 Task: Toggle the restore forward ports option in the remote.
Action: Mouse moved to (16, 483)
Screenshot: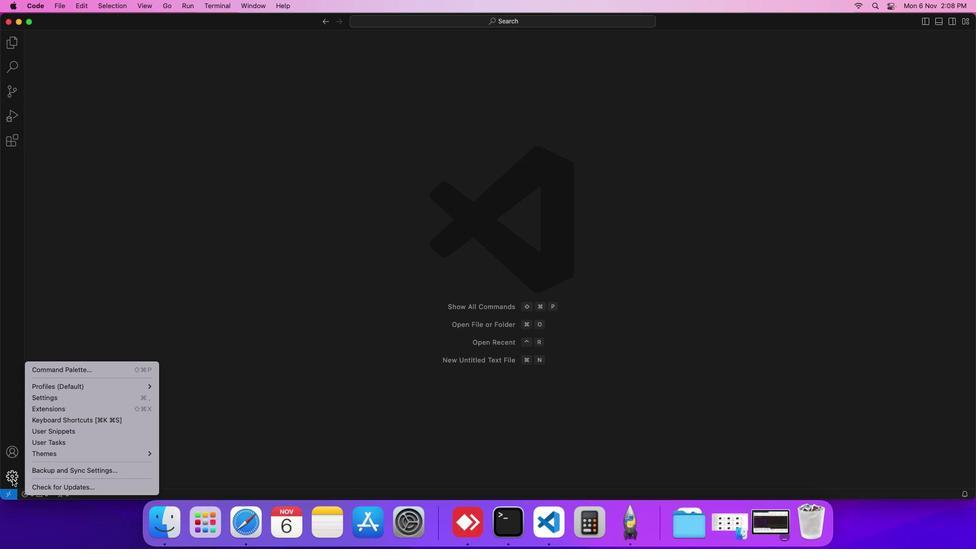 
Action: Mouse pressed left at (16, 483)
Screenshot: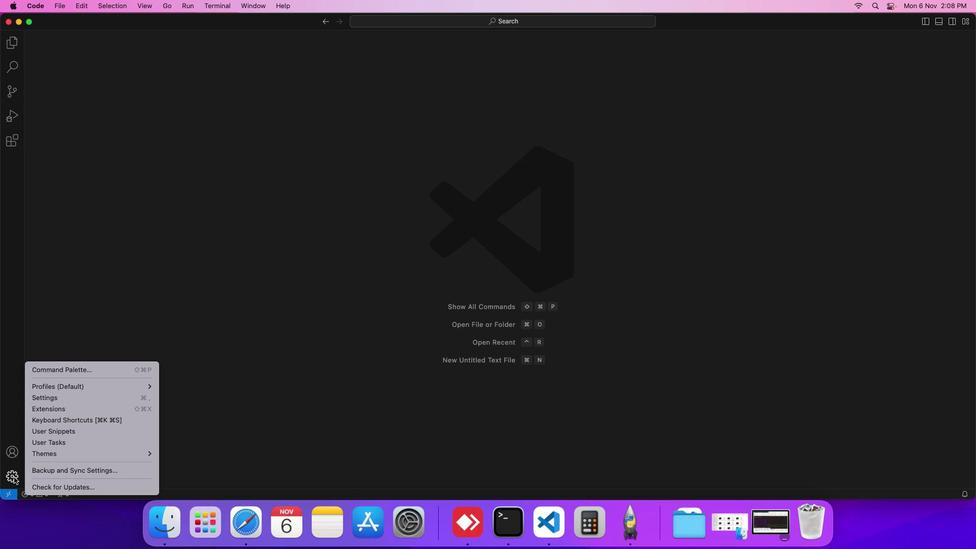 
Action: Mouse moved to (59, 405)
Screenshot: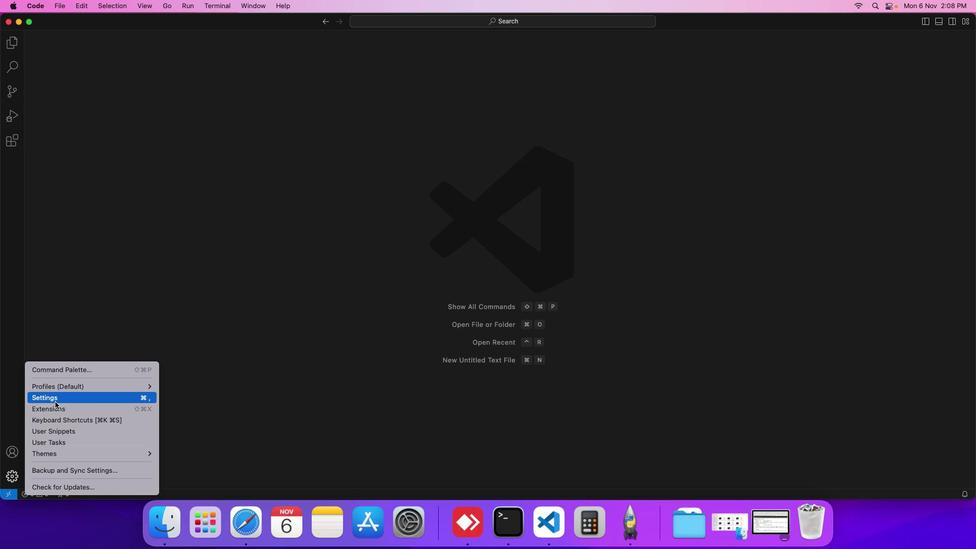 
Action: Mouse pressed left at (59, 405)
Screenshot: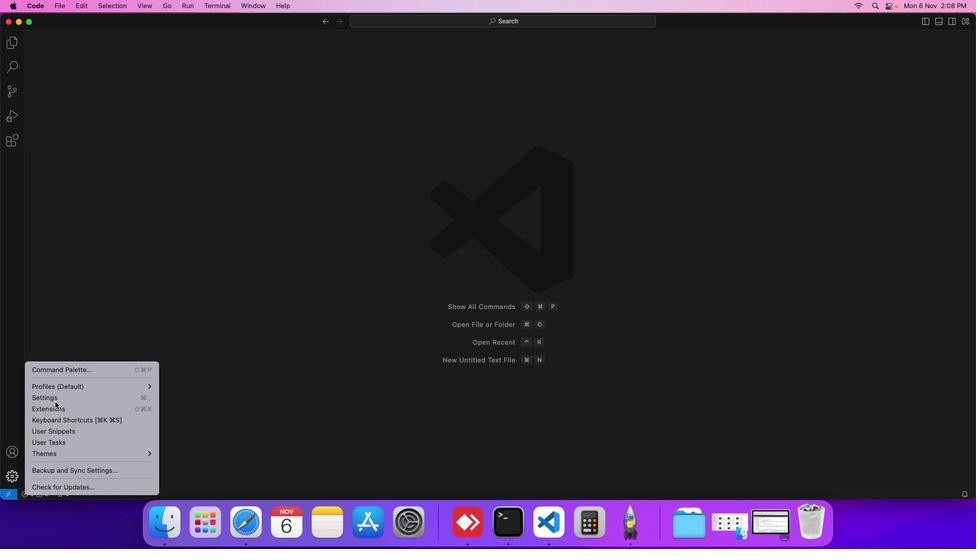 
Action: Mouse moved to (246, 154)
Screenshot: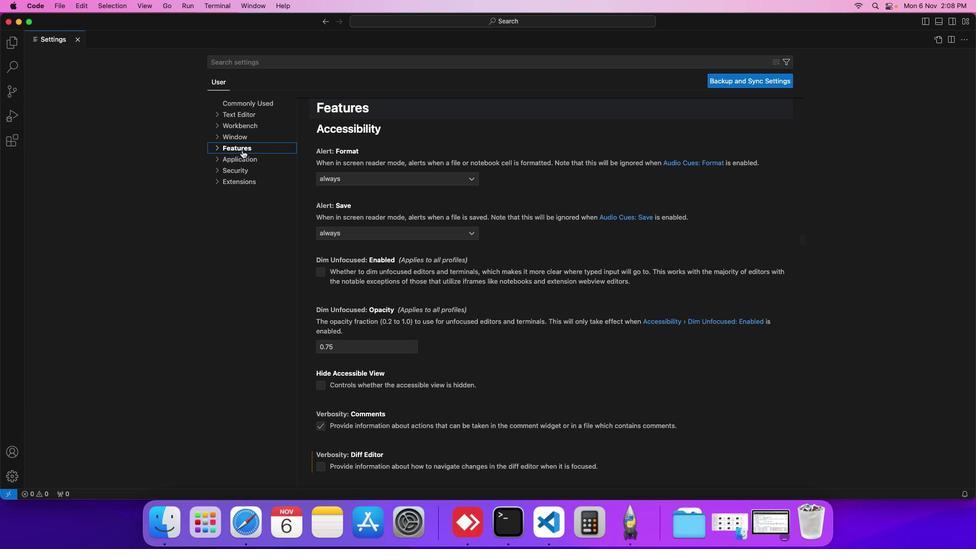 
Action: Mouse pressed left at (246, 154)
Screenshot: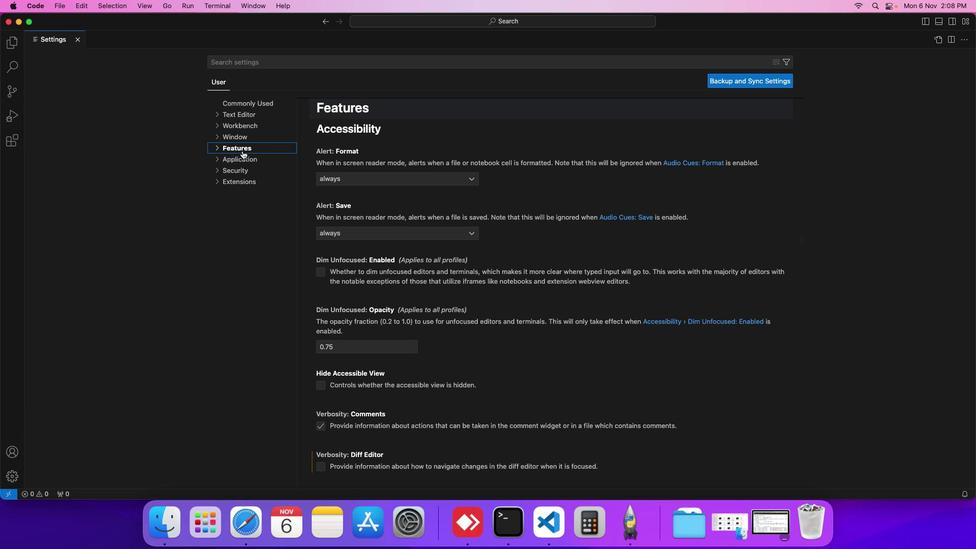 
Action: Mouse moved to (246, 299)
Screenshot: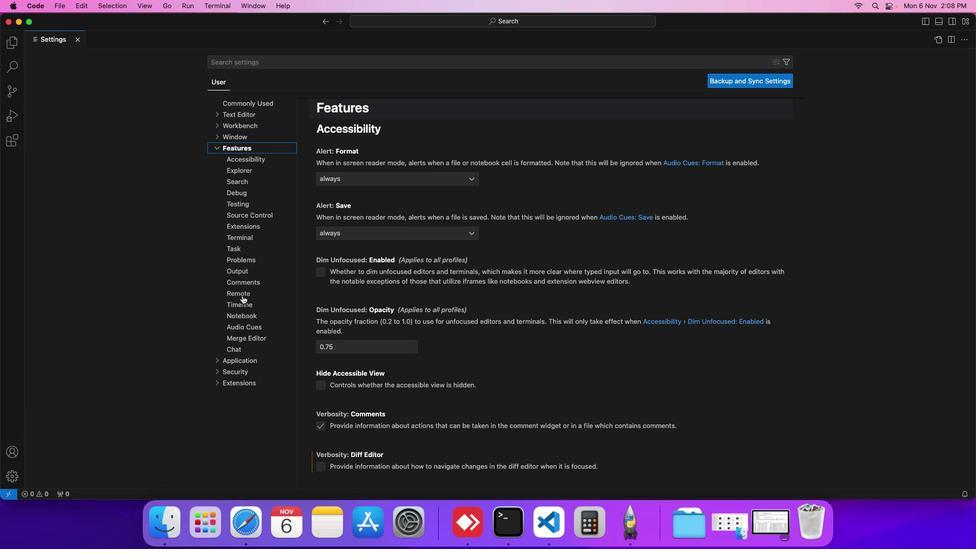 
Action: Mouse pressed left at (246, 299)
Screenshot: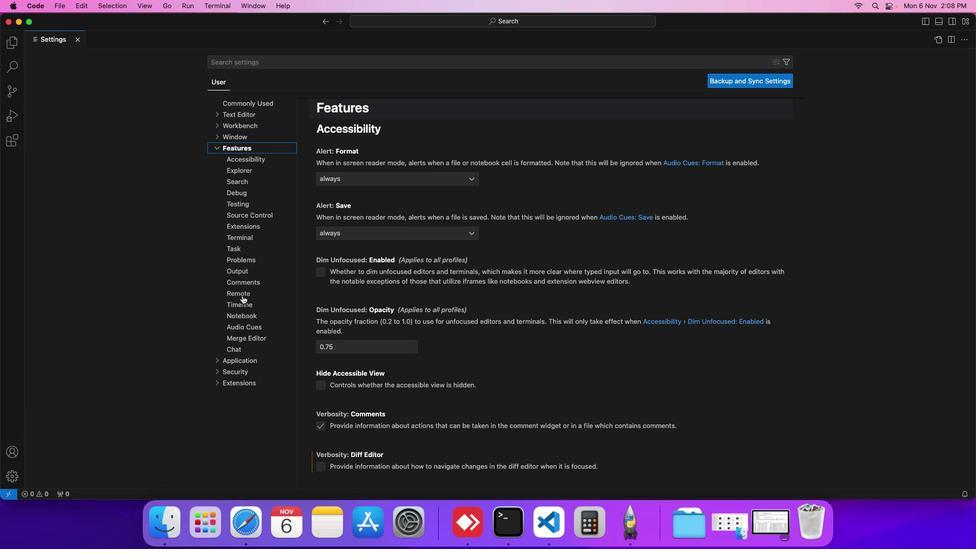 
Action: Mouse moved to (333, 296)
Screenshot: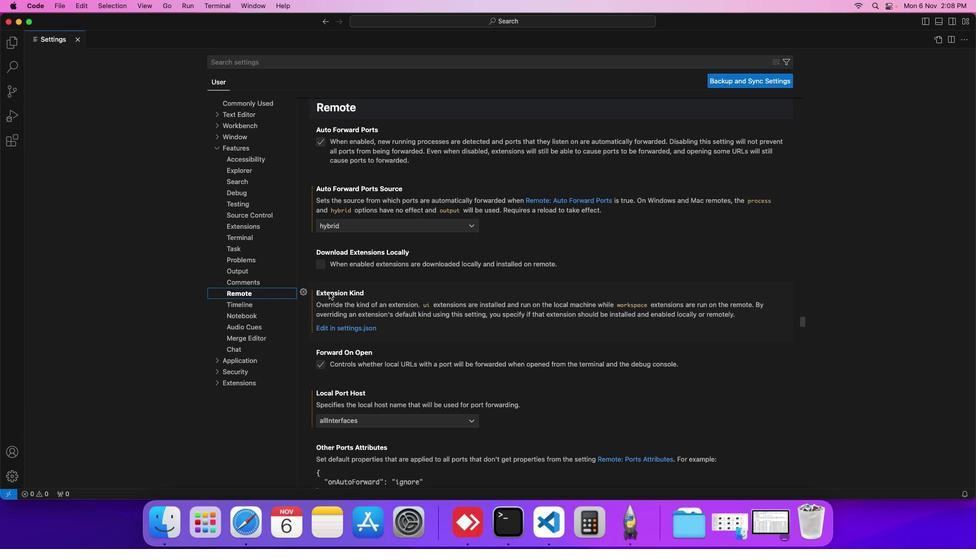 
Action: Mouse scrolled (333, 296) with delta (4, 3)
Screenshot: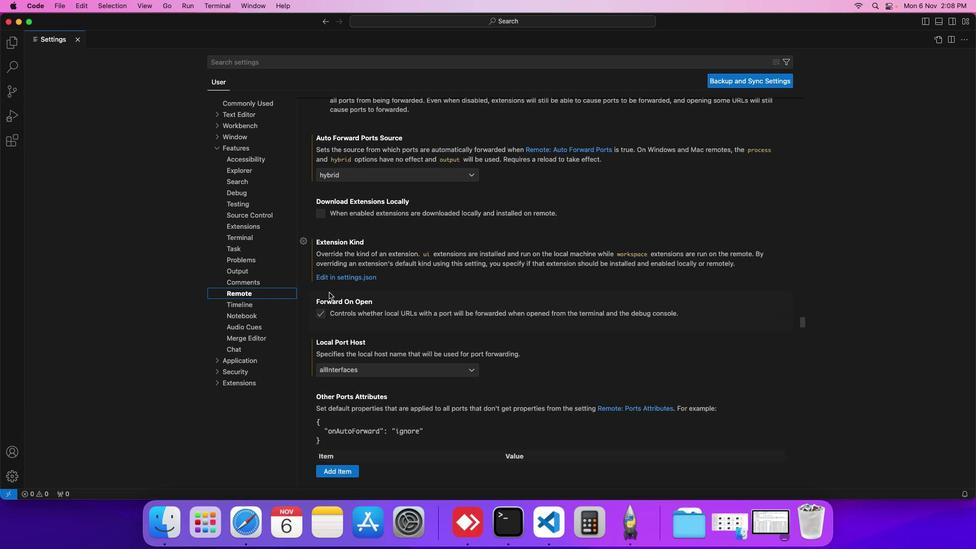 
Action: Mouse scrolled (333, 296) with delta (4, 3)
Screenshot: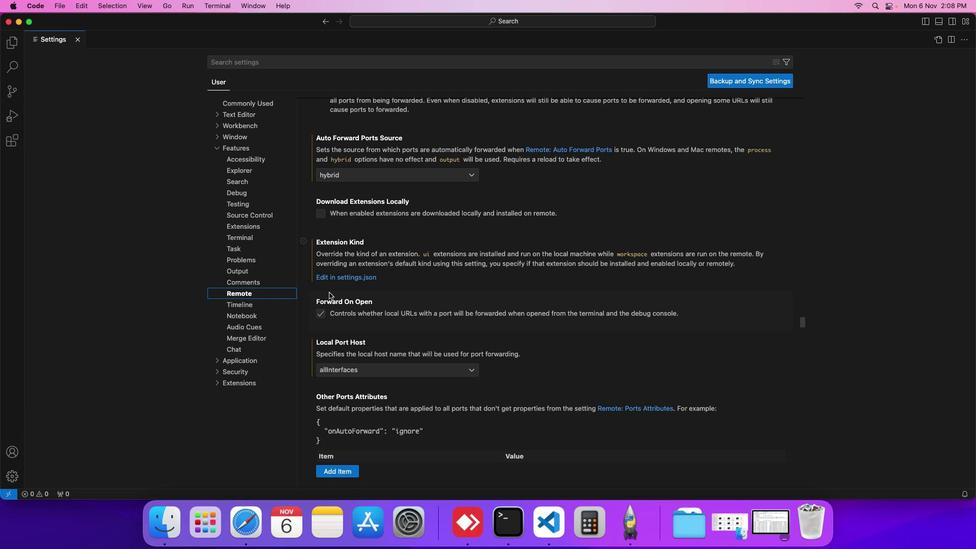 
Action: Mouse scrolled (333, 296) with delta (4, 3)
Screenshot: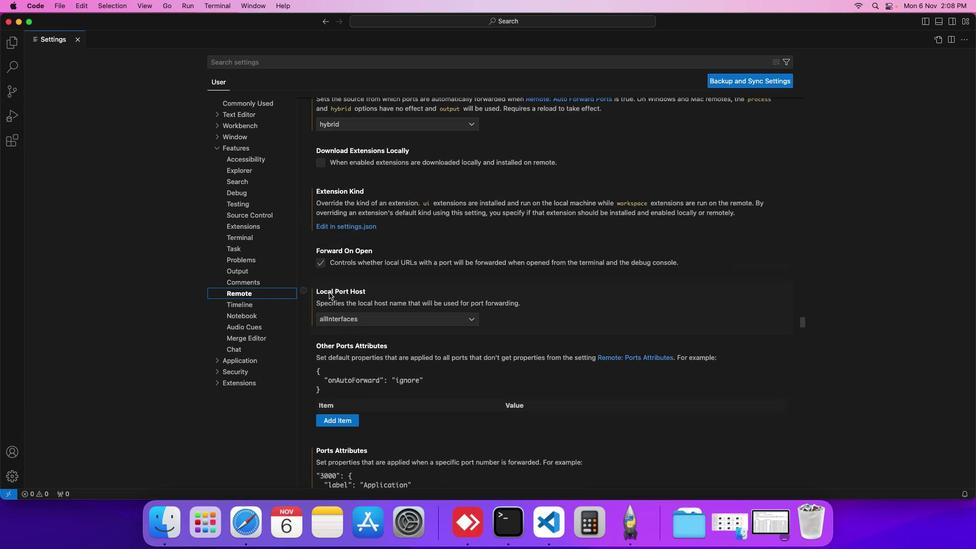 
Action: Mouse scrolled (333, 296) with delta (4, 3)
Screenshot: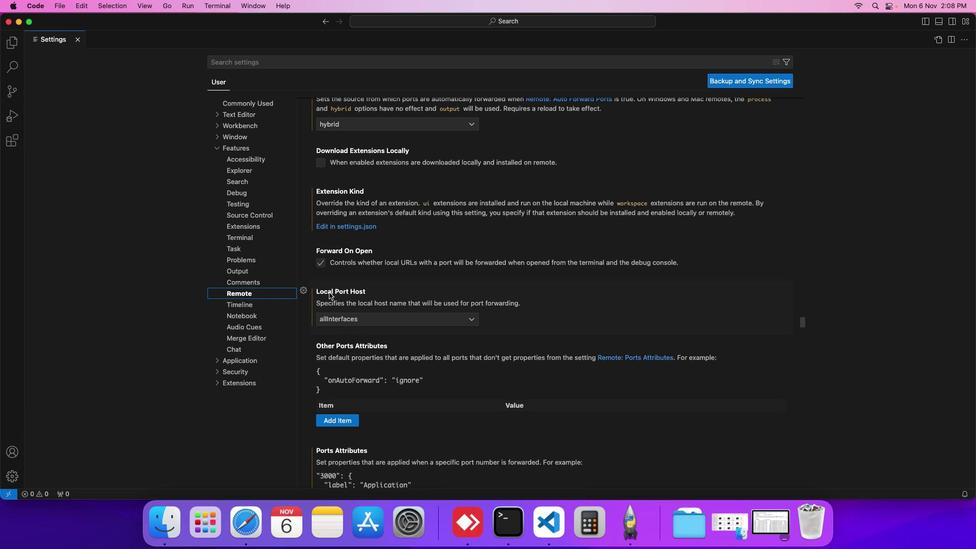
Action: Mouse moved to (335, 297)
Screenshot: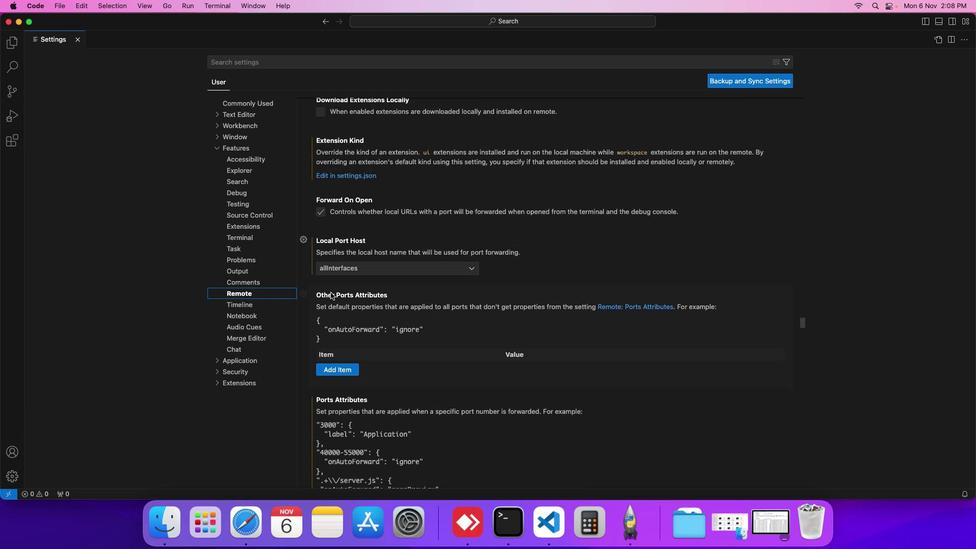 
Action: Mouse scrolled (335, 297) with delta (4, 3)
Screenshot: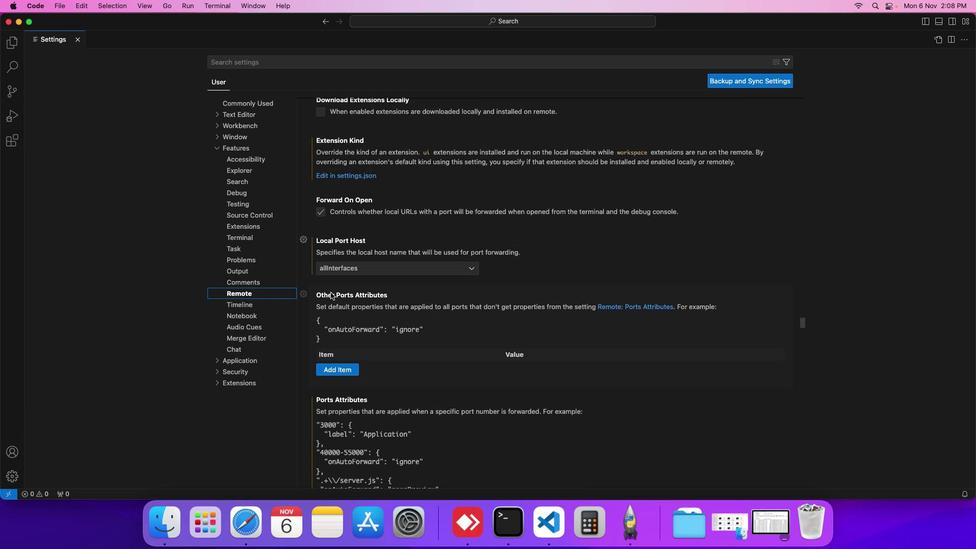 
Action: Mouse scrolled (335, 297) with delta (4, 3)
Screenshot: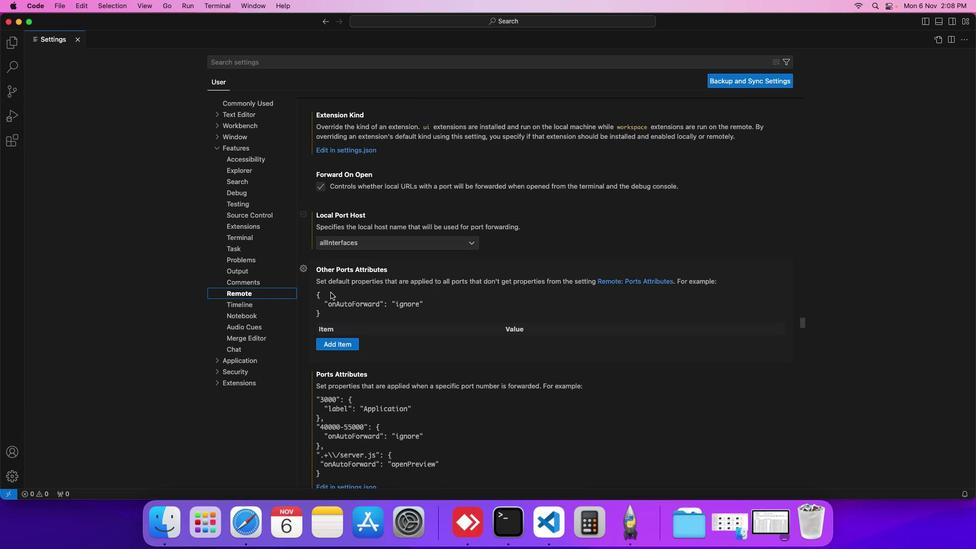 
Action: Mouse scrolled (335, 297) with delta (4, 3)
Screenshot: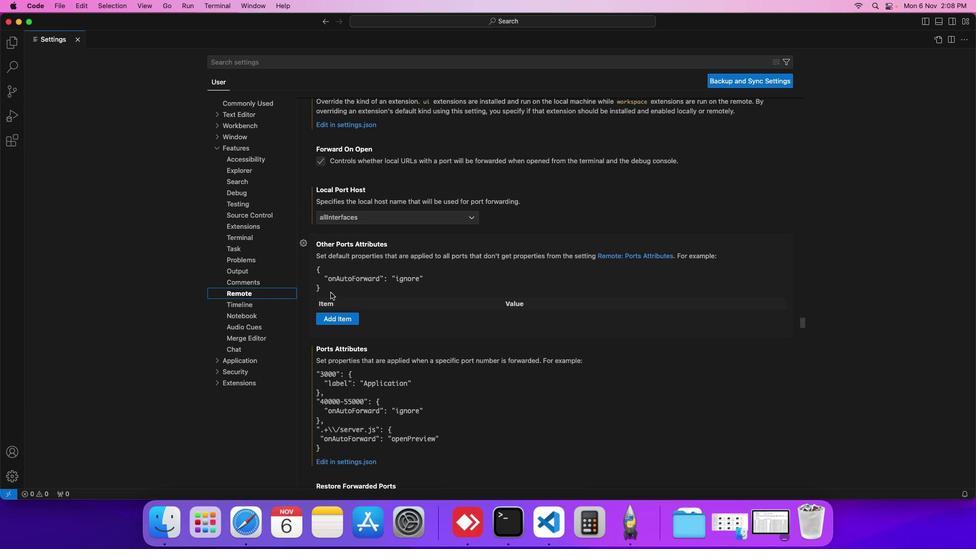 
Action: Mouse scrolled (335, 297) with delta (4, 3)
Screenshot: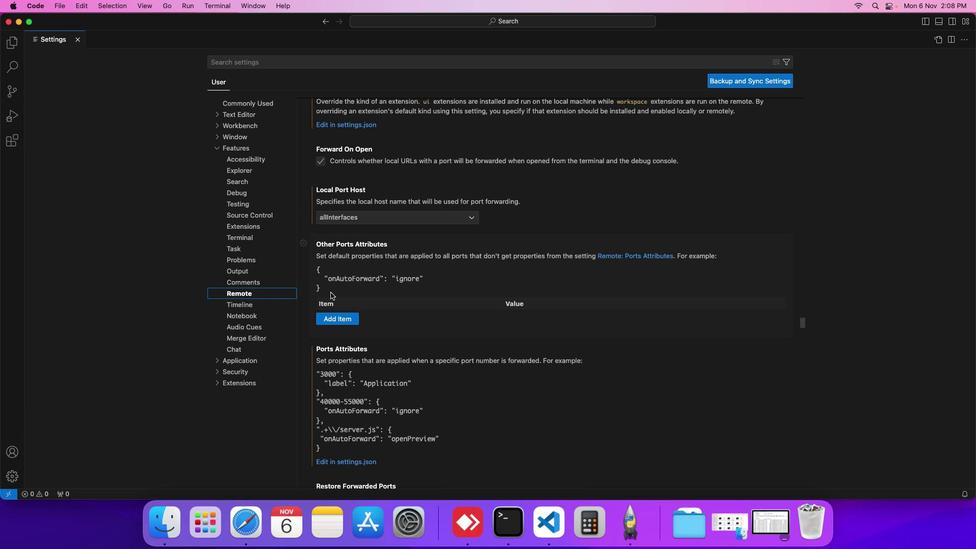 
Action: Mouse scrolled (335, 297) with delta (4, 3)
Screenshot: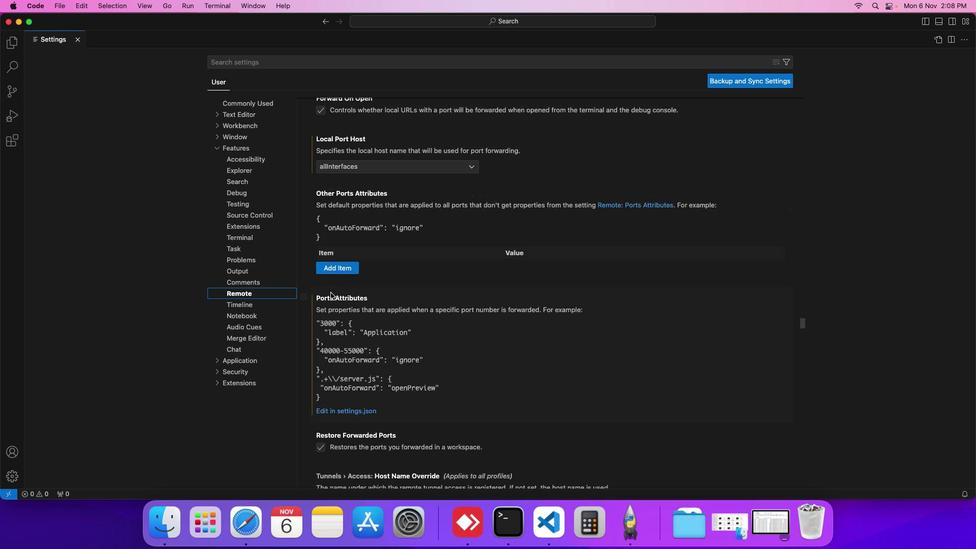 
Action: Mouse scrolled (335, 297) with delta (4, 3)
Screenshot: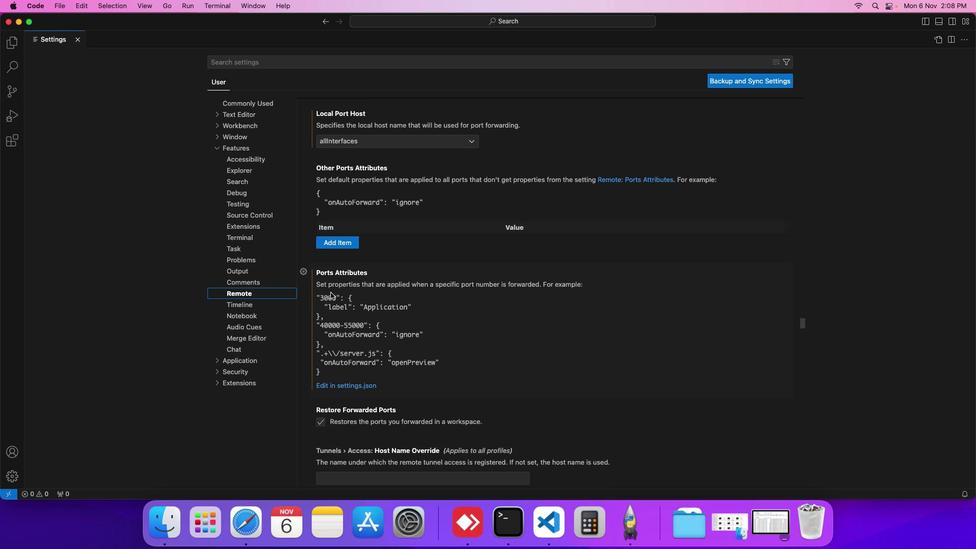 
Action: Mouse scrolled (335, 297) with delta (4, 3)
Screenshot: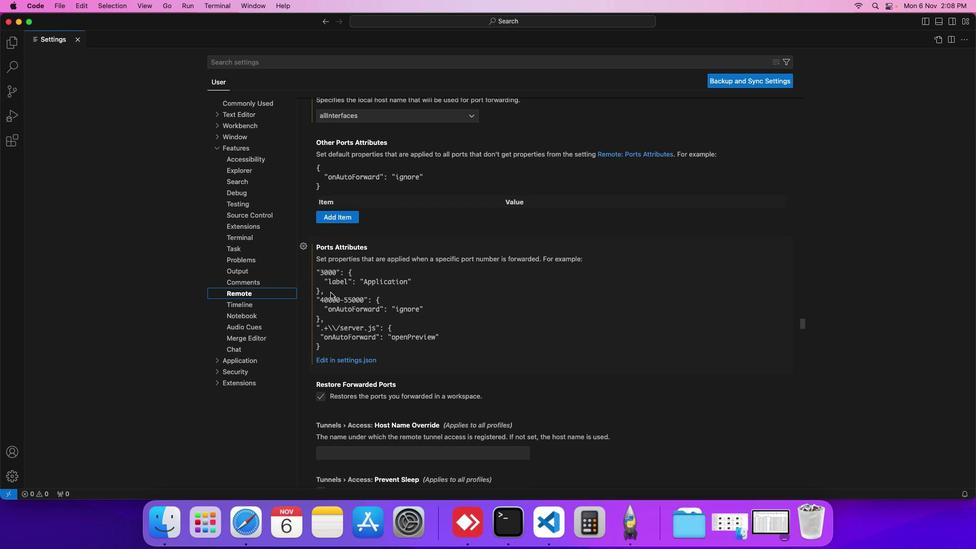 
Action: Mouse scrolled (335, 297) with delta (4, 3)
Screenshot: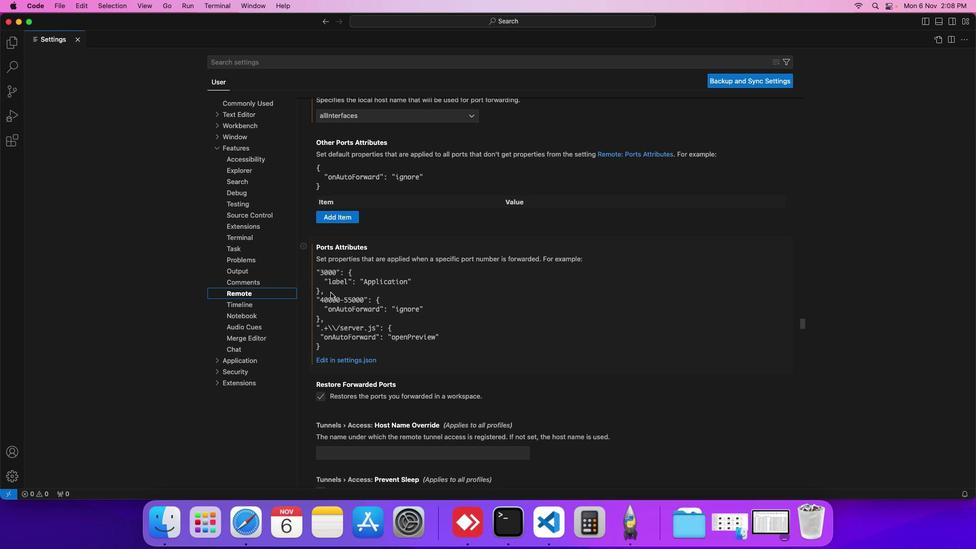 
Action: Mouse scrolled (335, 297) with delta (4, 3)
Screenshot: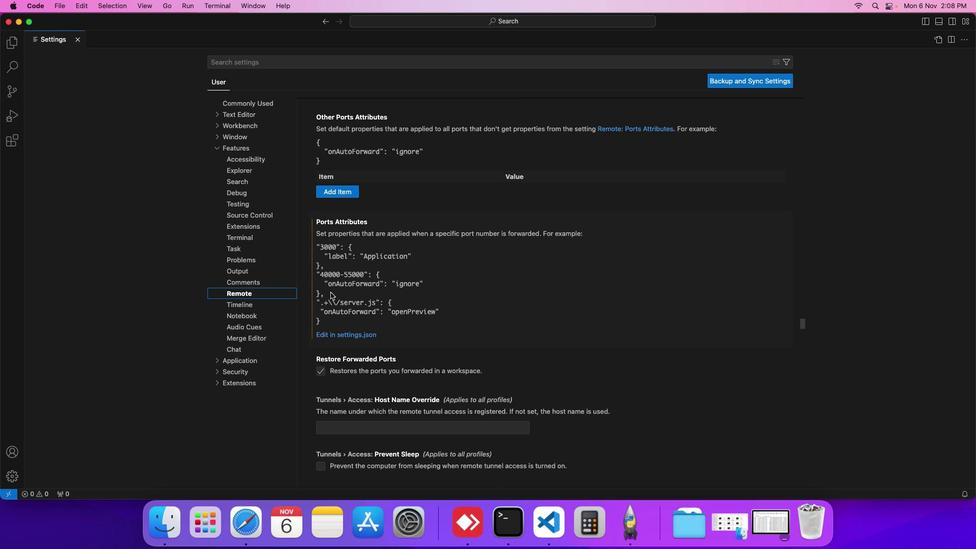 
Action: Mouse scrolled (335, 297) with delta (4, 3)
Screenshot: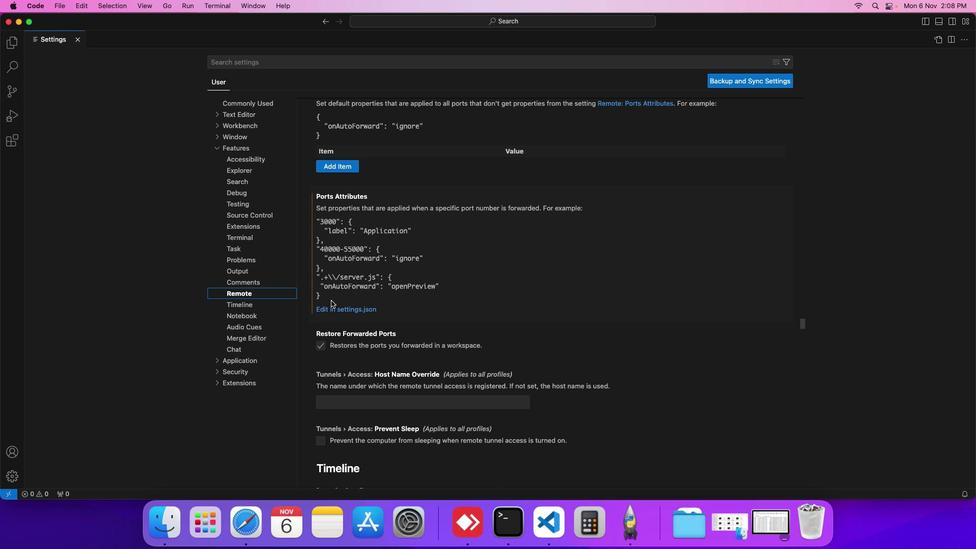 
Action: Mouse moved to (327, 349)
Screenshot: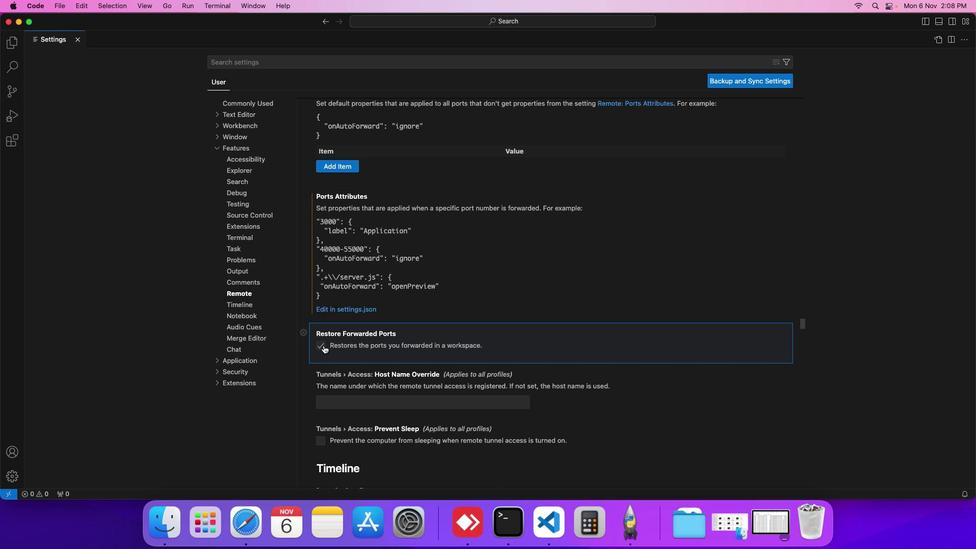 
Action: Mouse pressed left at (327, 349)
Screenshot: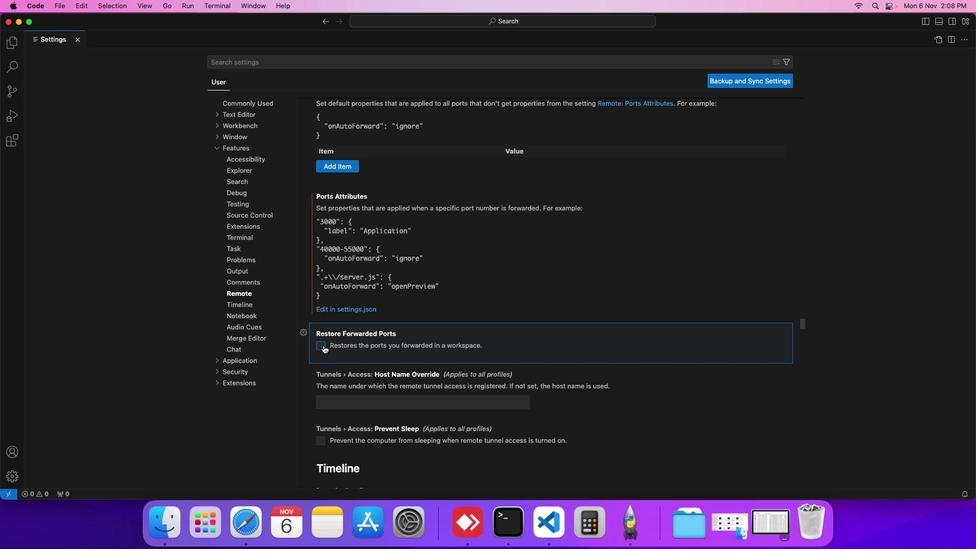 
Action: Mouse moved to (324, 332)
Screenshot: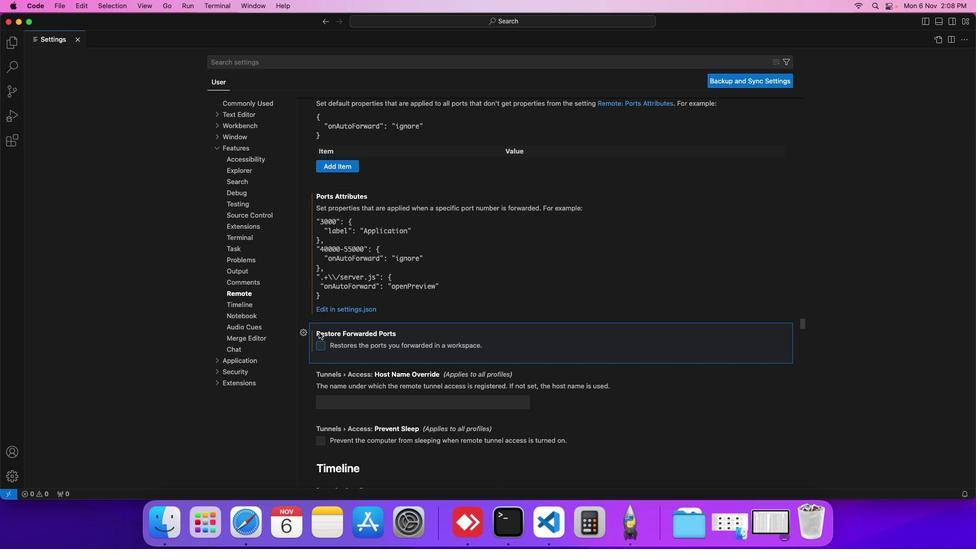 
